 Task: Set the projects base perimissions in member privileges for the organization "Mark56771" to "Admin".
Action: Mouse moved to (1093, 85)
Screenshot: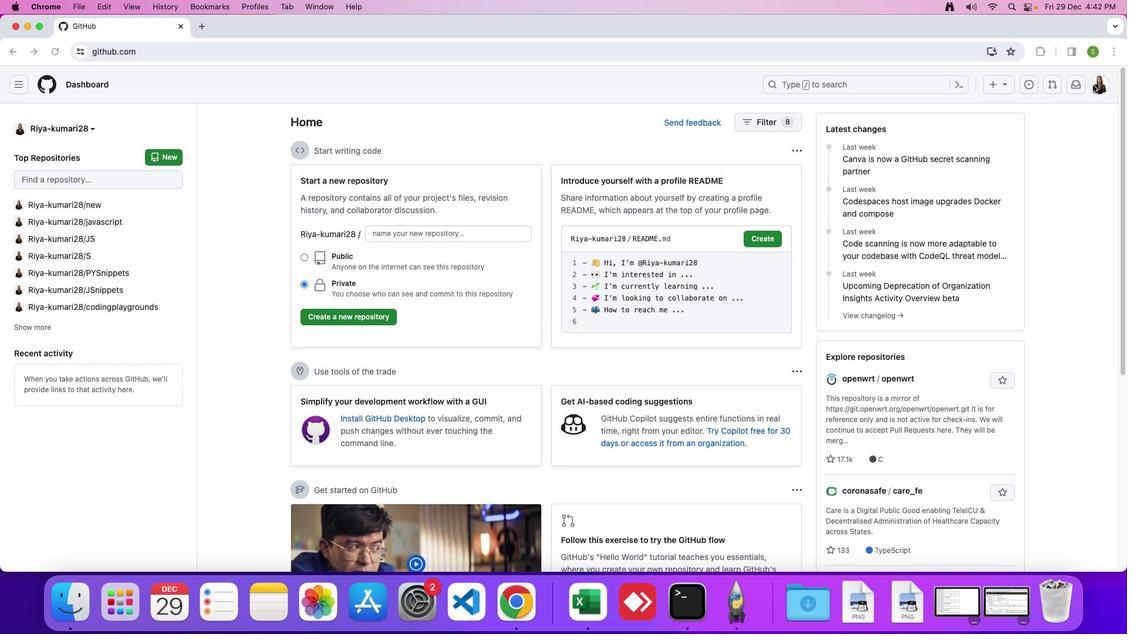 
Action: Mouse pressed left at (1093, 85)
Screenshot: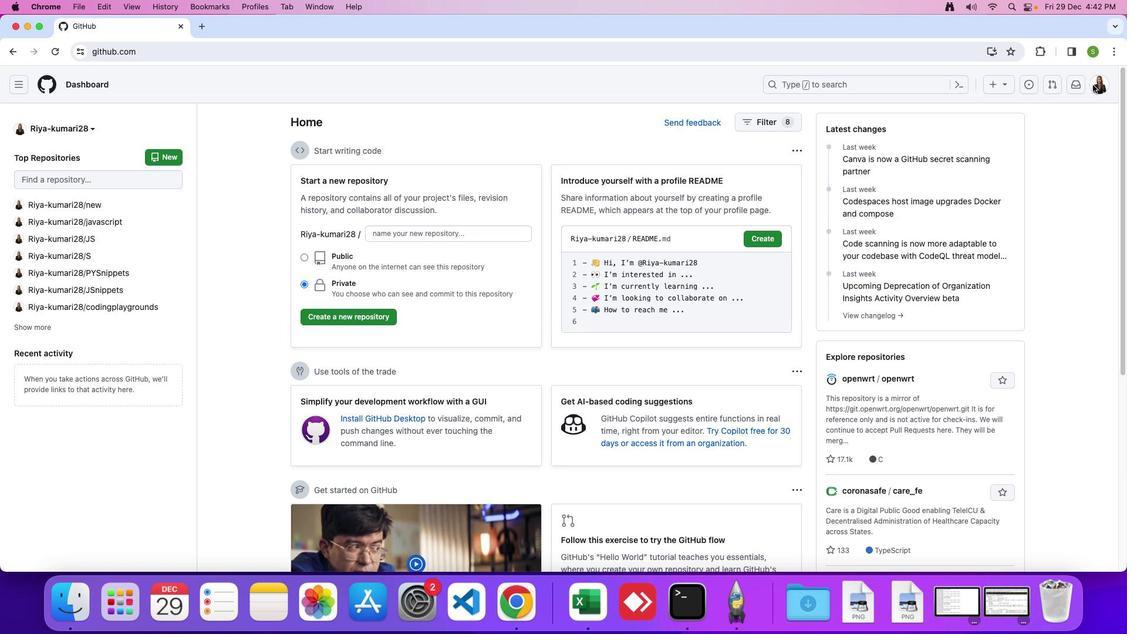 
Action: Mouse moved to (1099, 81)
Screenshot: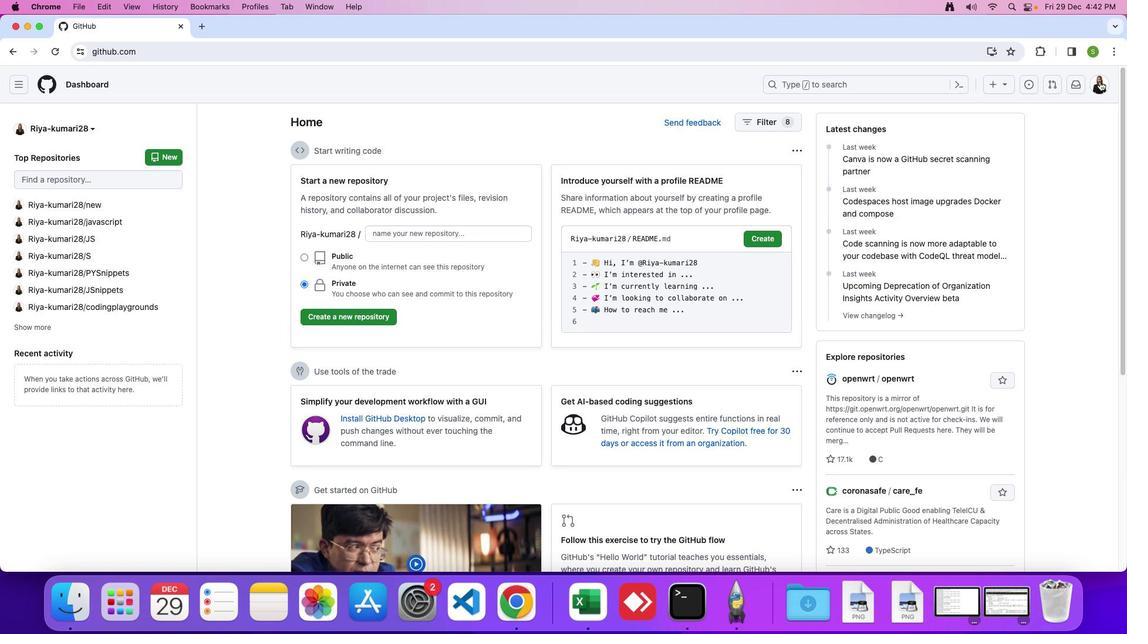 
Action: Mouse pressed left at (1099, 81)
Screenshot: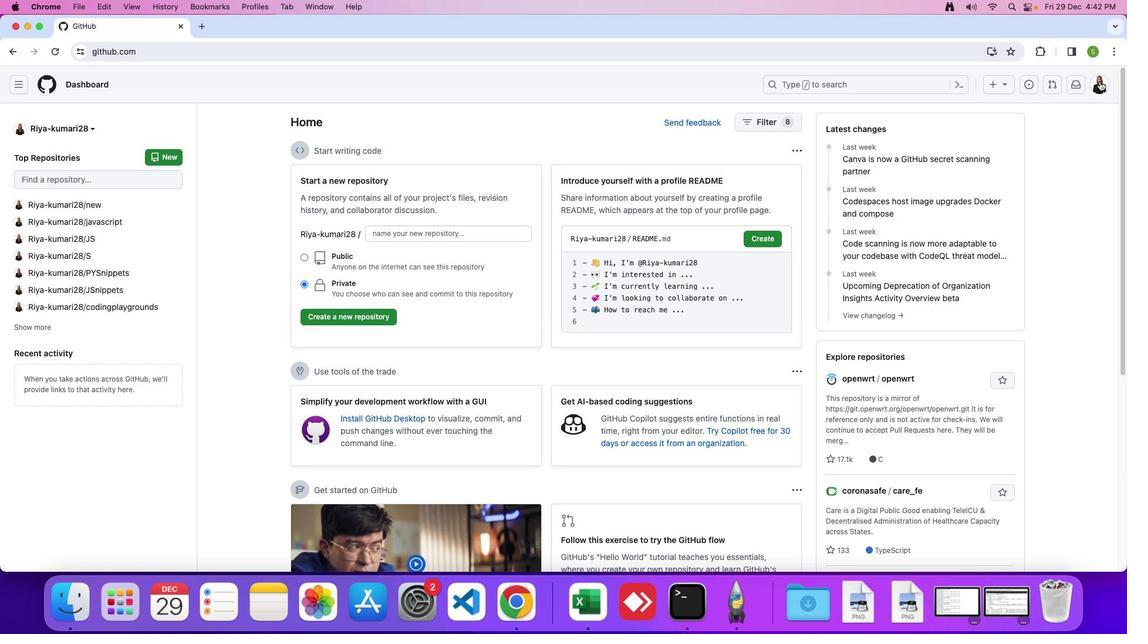 
Action: Mouse moved to (1021, 224)
Screenshot: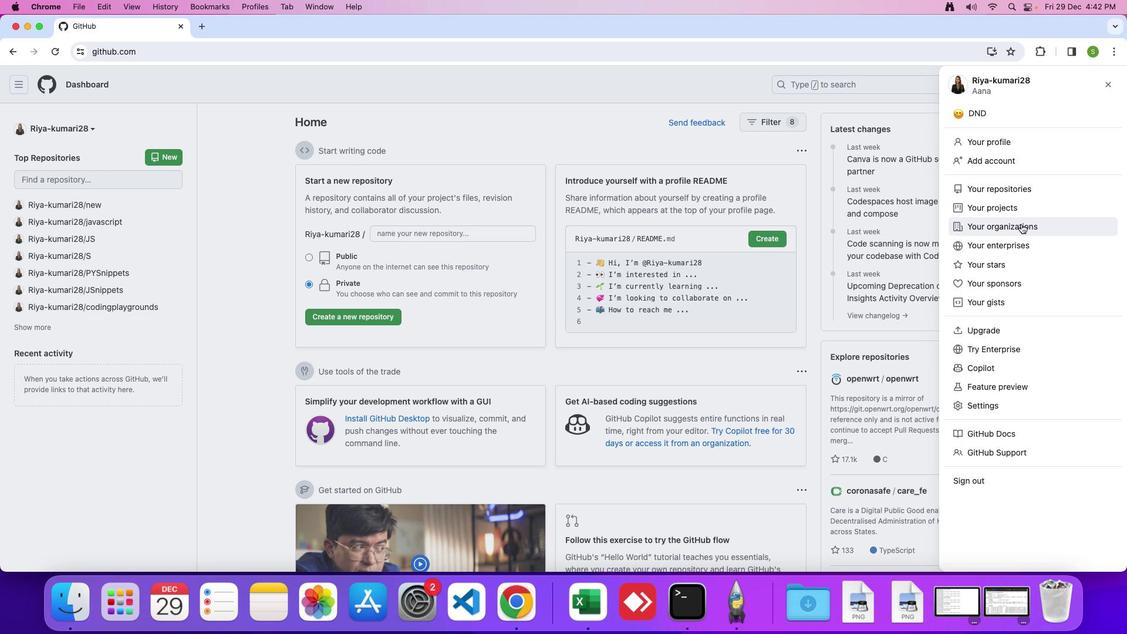 
Action: Mouse pressed left at (1021, 224)
Screenshot: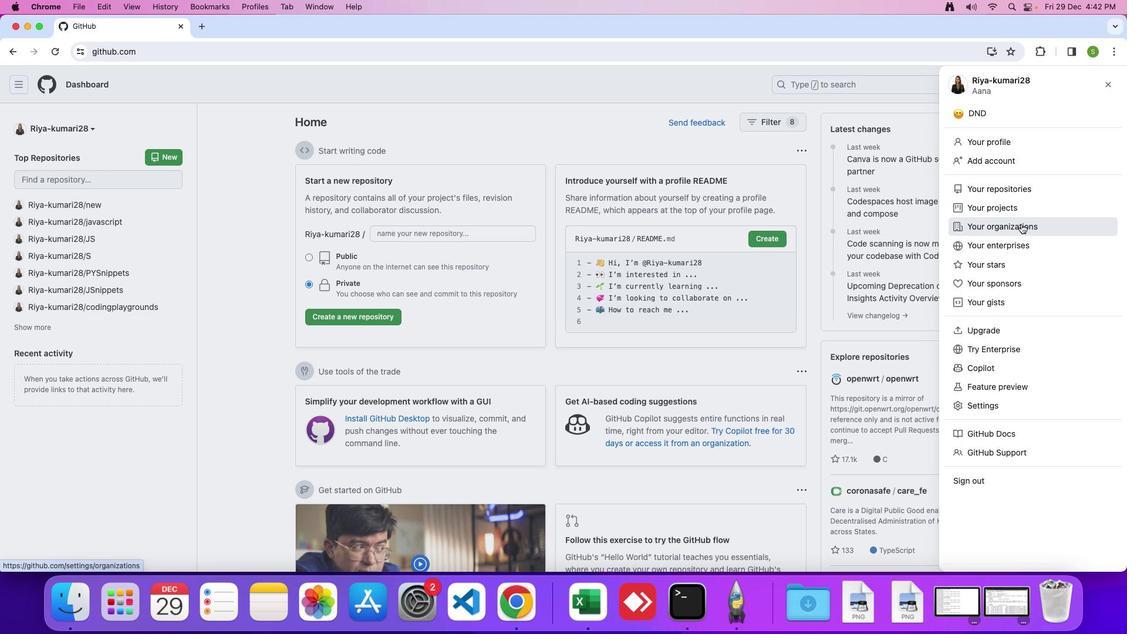
Action: Mouse moved to (853, 243)
Screenshot: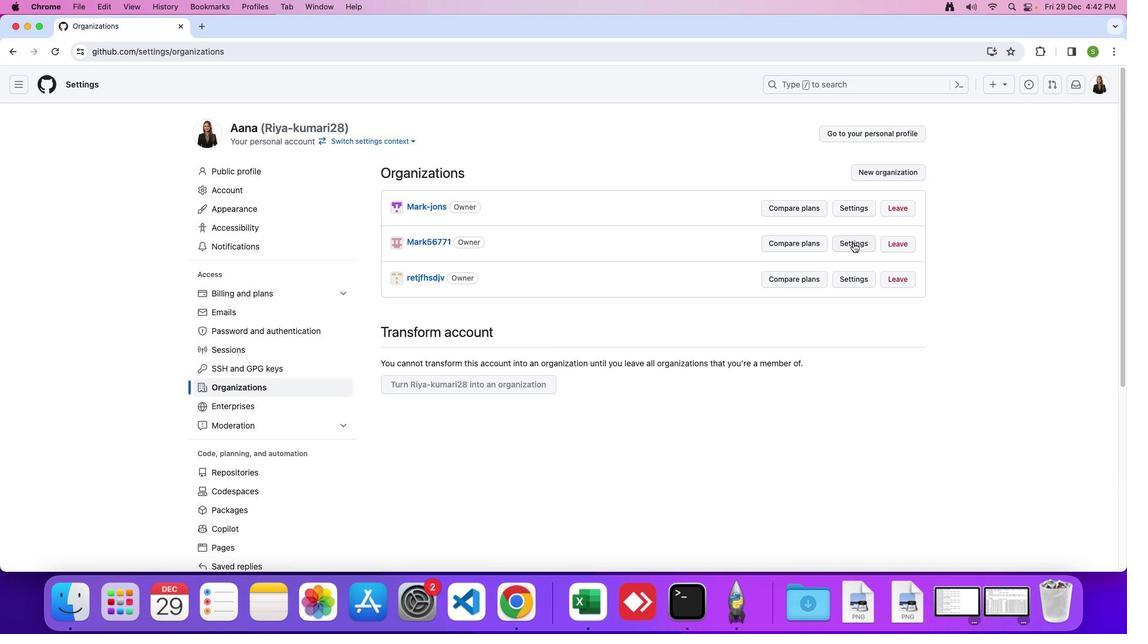 
Action: Mouse pressed left at (853, 243)
Screenshot: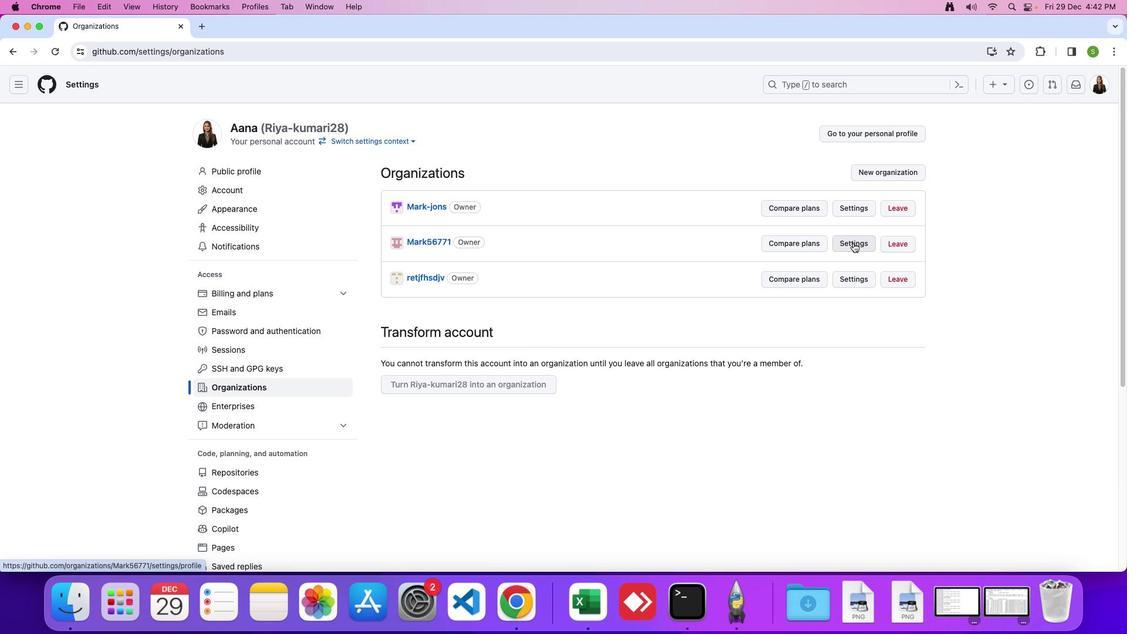 
Action: Mouse moved to (277, 280)
Screenshot: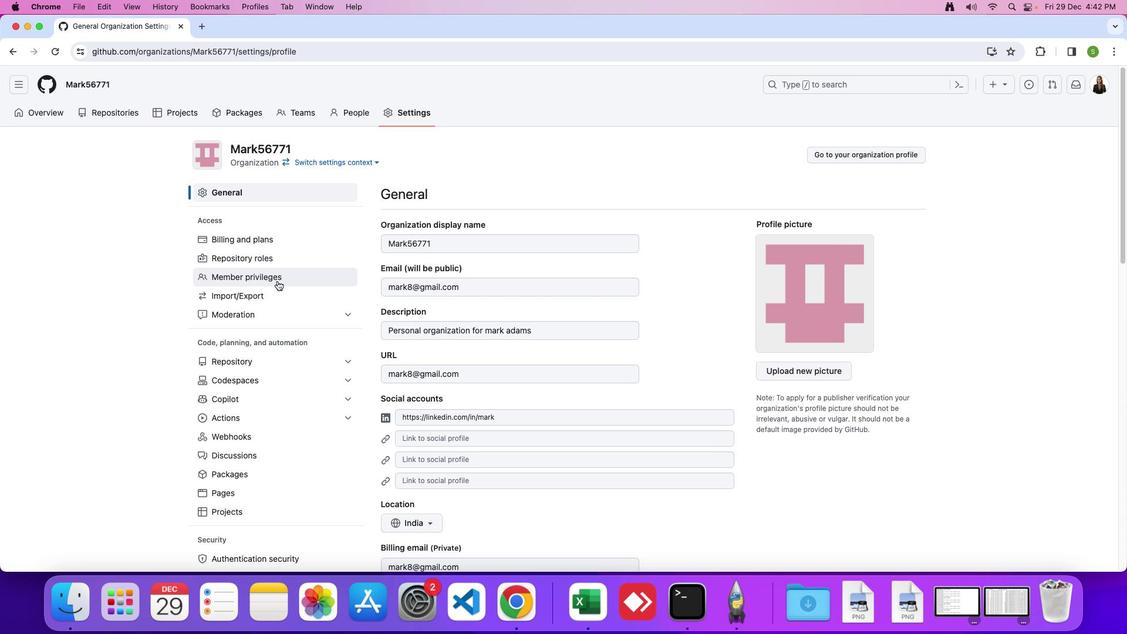 
Action: Mouse pressed left at (277, 280)
Screenshot: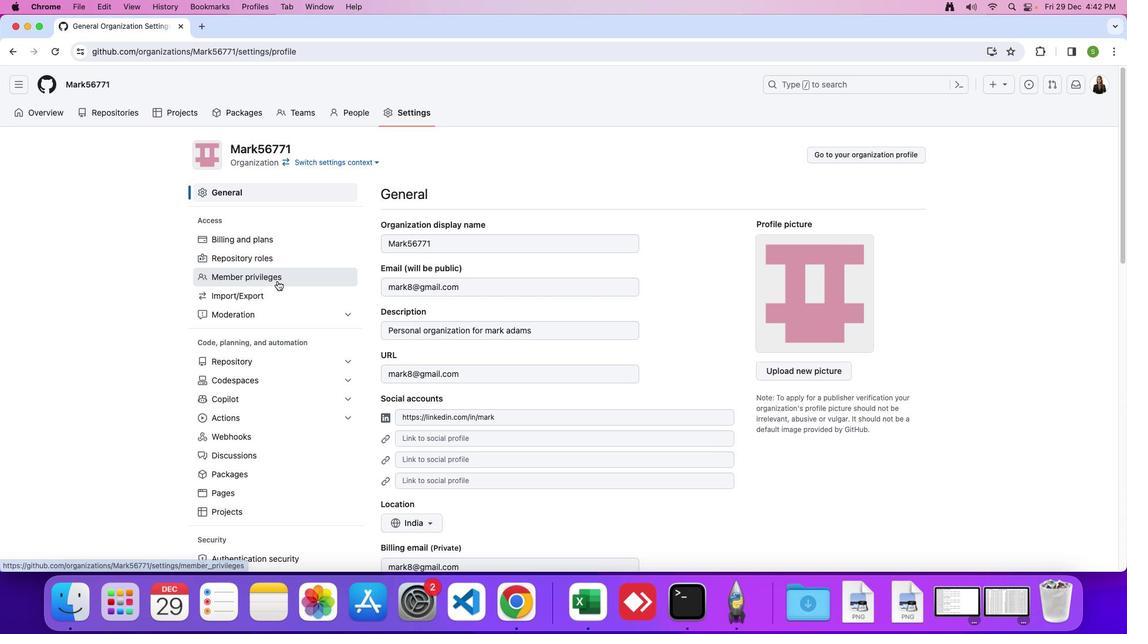 
Action: Mouse moved to (498, 362)
Screenshot: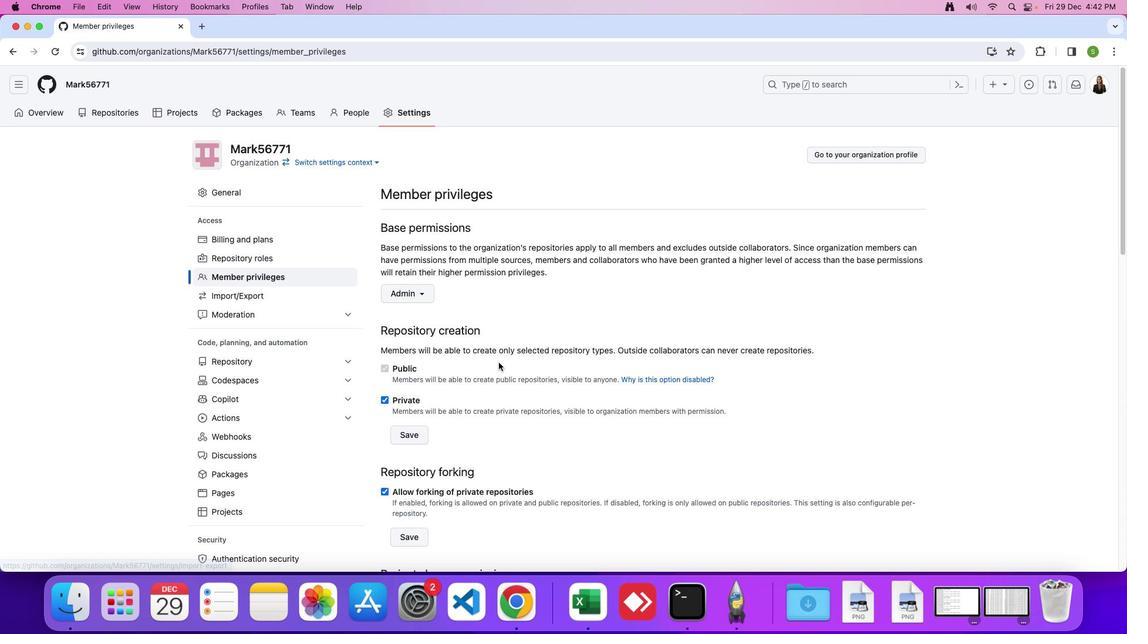 
Action: Mouse scrolled (498, 362) with delta (0, 0)
Screenshot: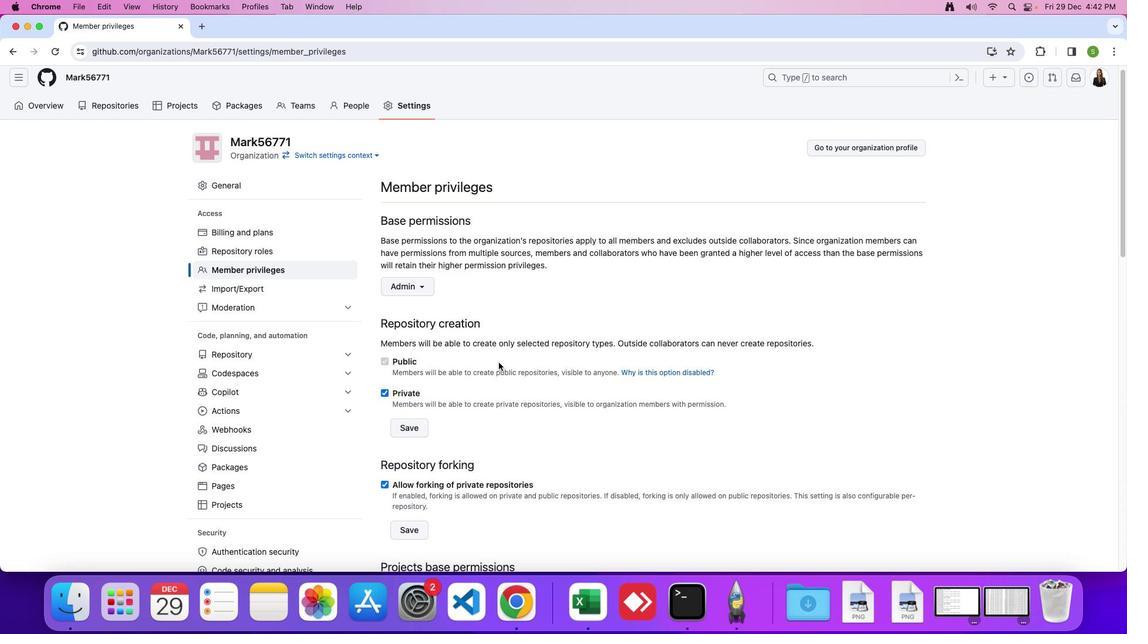 
Action: Mouse scrolled (498, 362) with delta (0, 0)
Screenshot: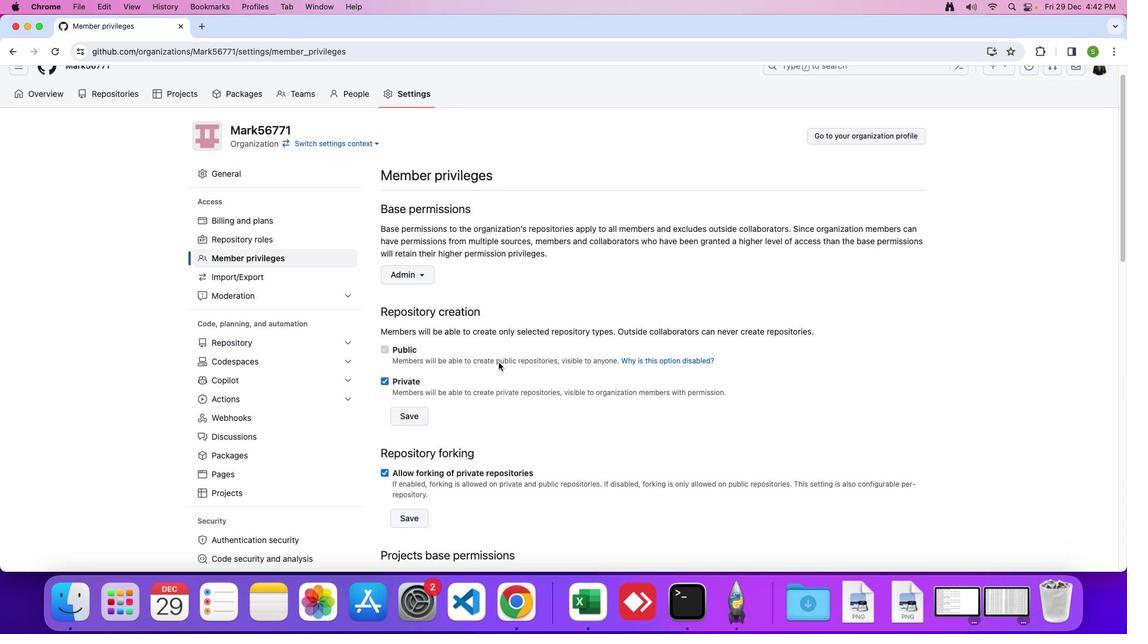 
Action: Mouse scrolled (498, 362) with delta (0, -1)
Screenshot: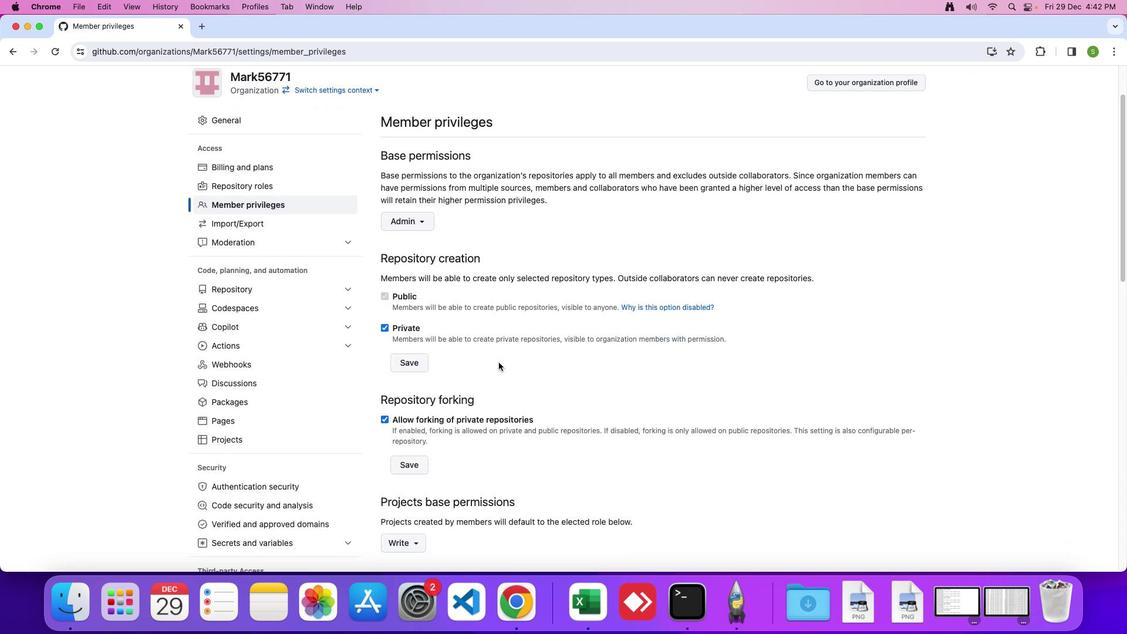 
Action: Mouse scrolled (498, 362) with delta (0, 0)
Screenshot: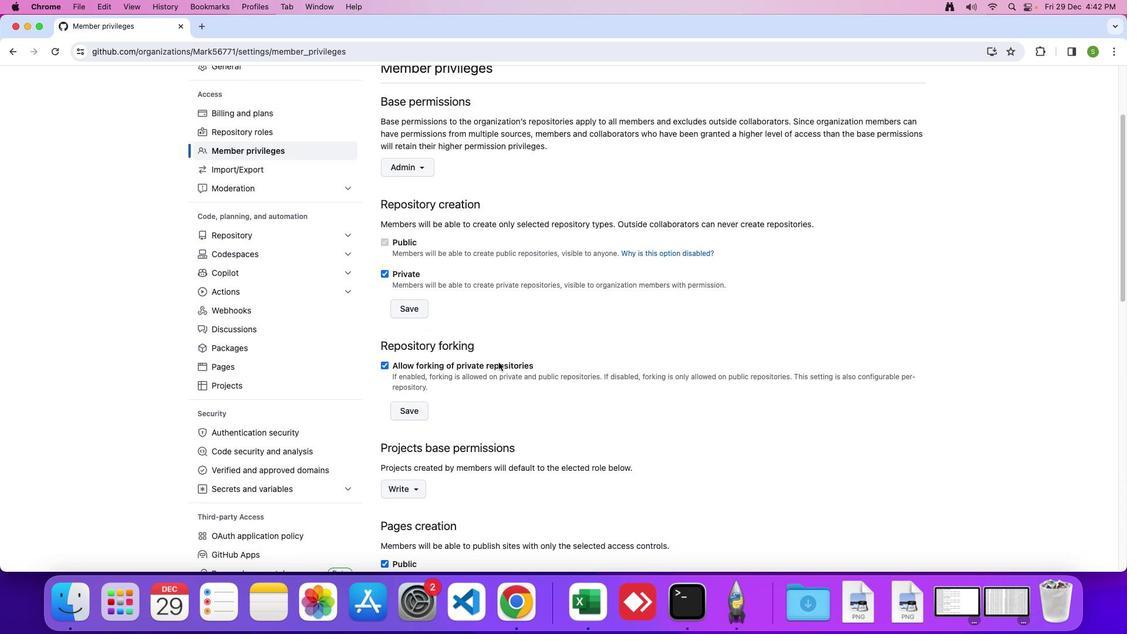 
Action: Mouse scrolled (498, 362) with delta (0, 0)
Screenshot: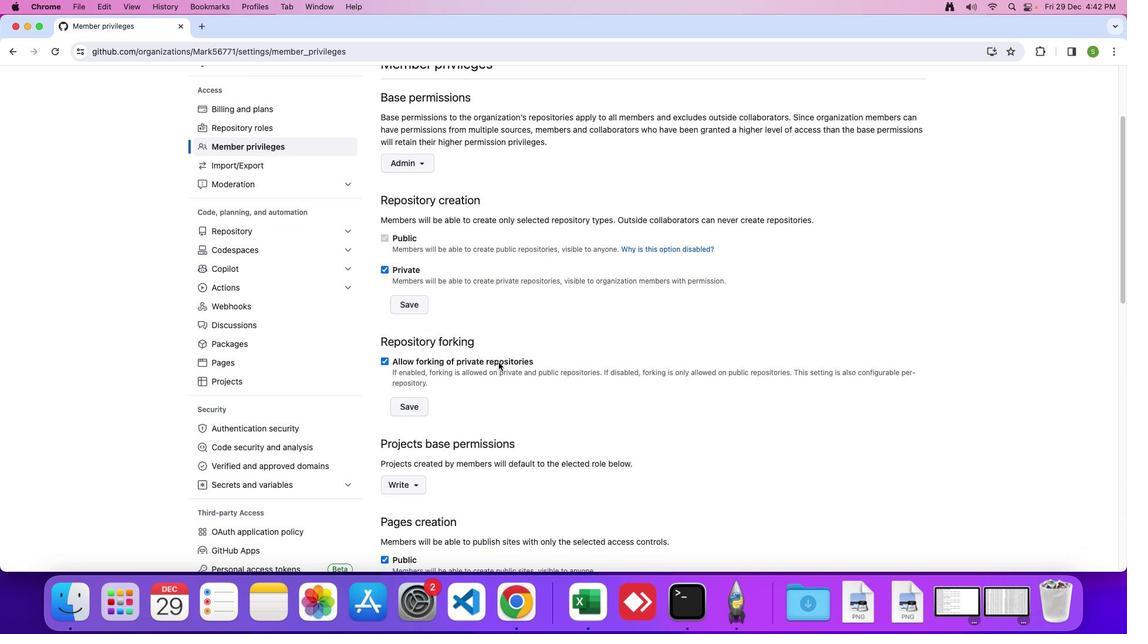
Action: Mouse scrolled (498, 362) with delta (0, -1)
Screenshot: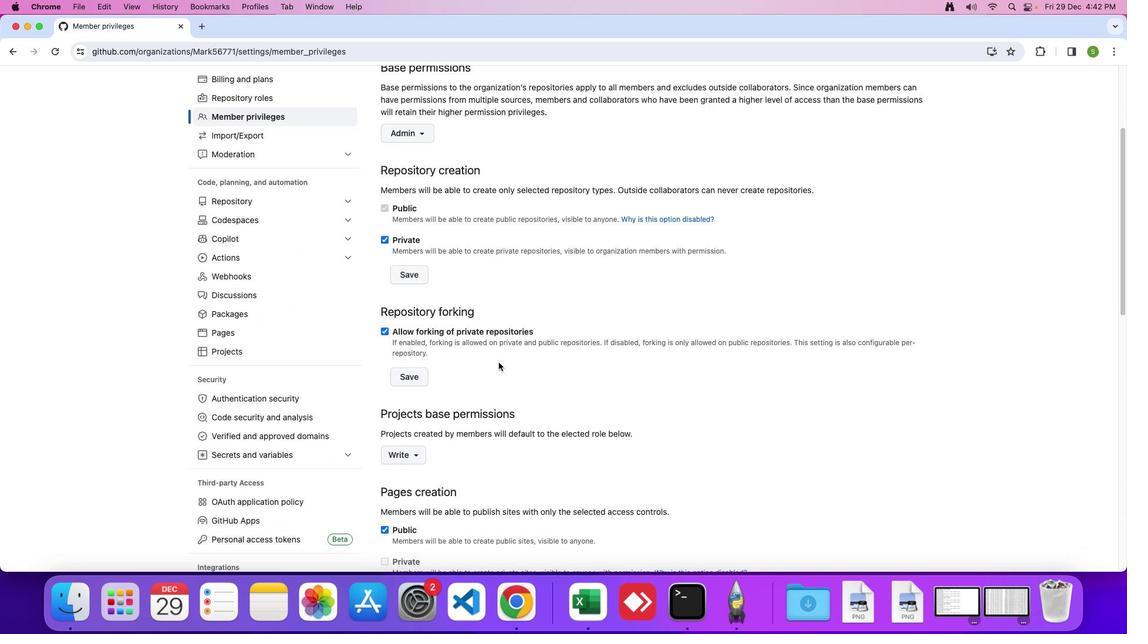 
Action: Mouse moved to (416, 415)
Screenshot: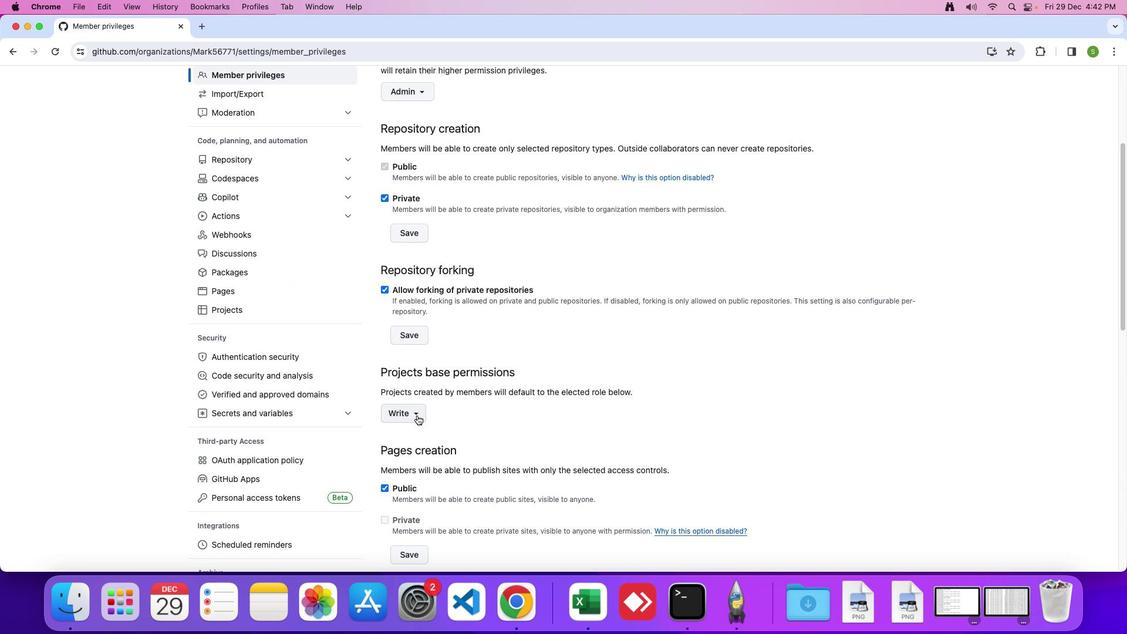 
Action: Mouse pressed left at (416, 415)
Screenshot: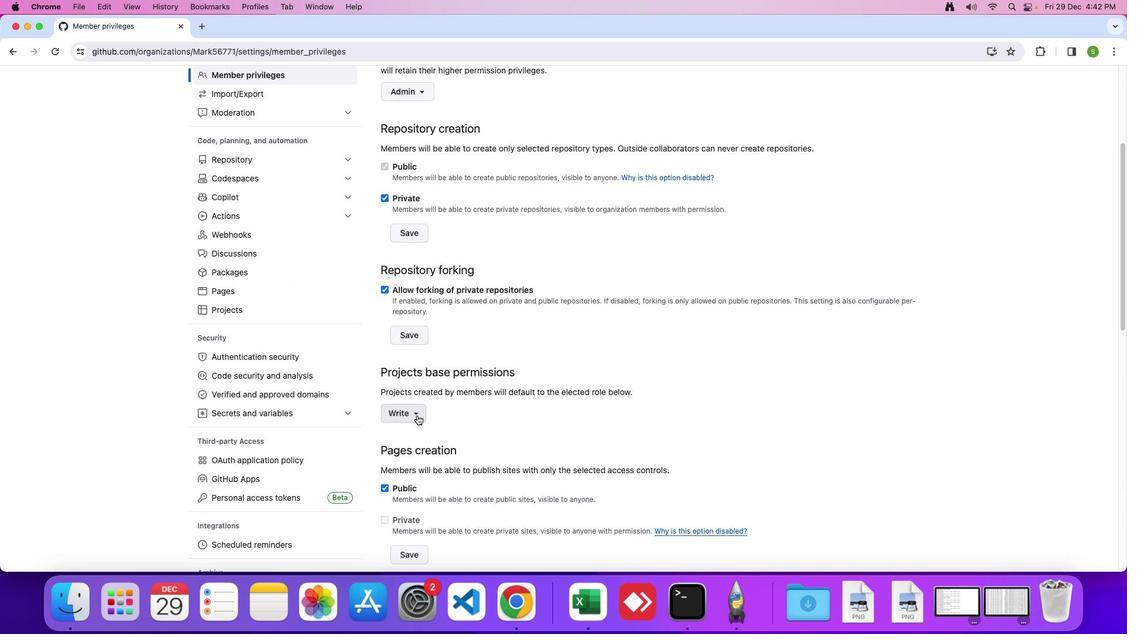 
Action: Mouse moved to (420, 500)
Screenshot: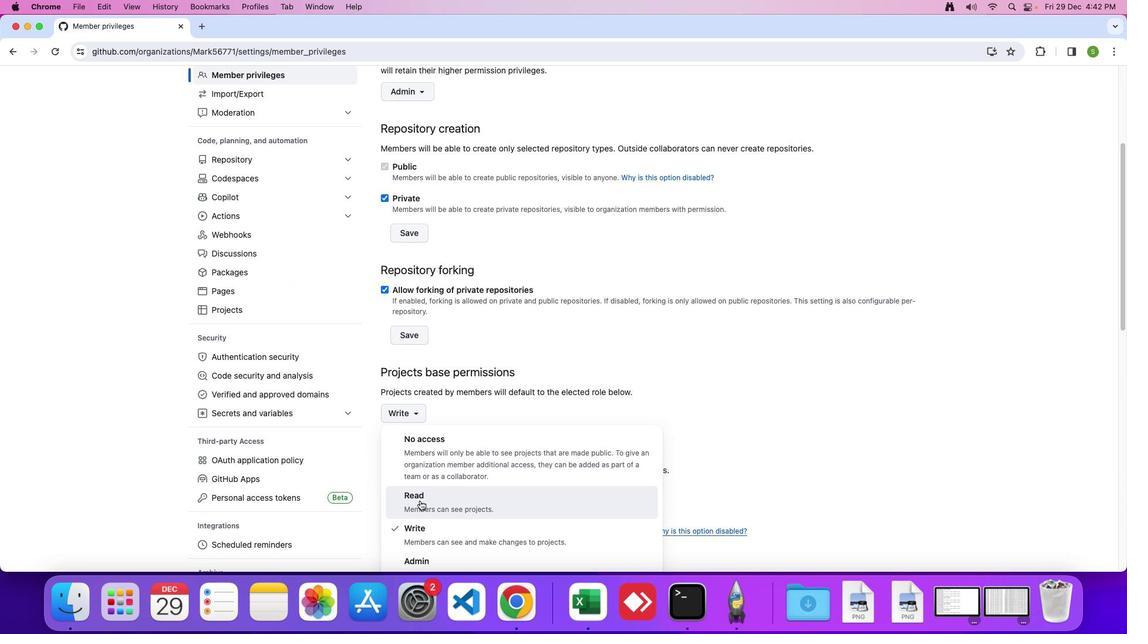 
Action: Mouse scrolled (420, 500) with delta (0, 0)
Screenshot: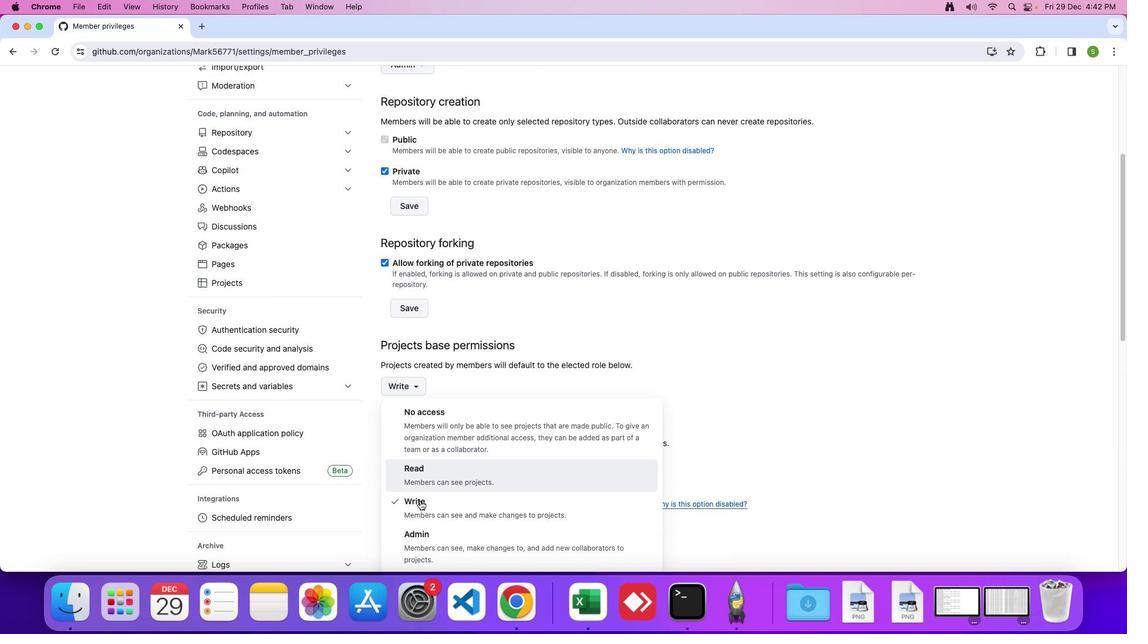 
Action: Mouse scrolled (420, 500) with delta (0, 0)
Screenshot: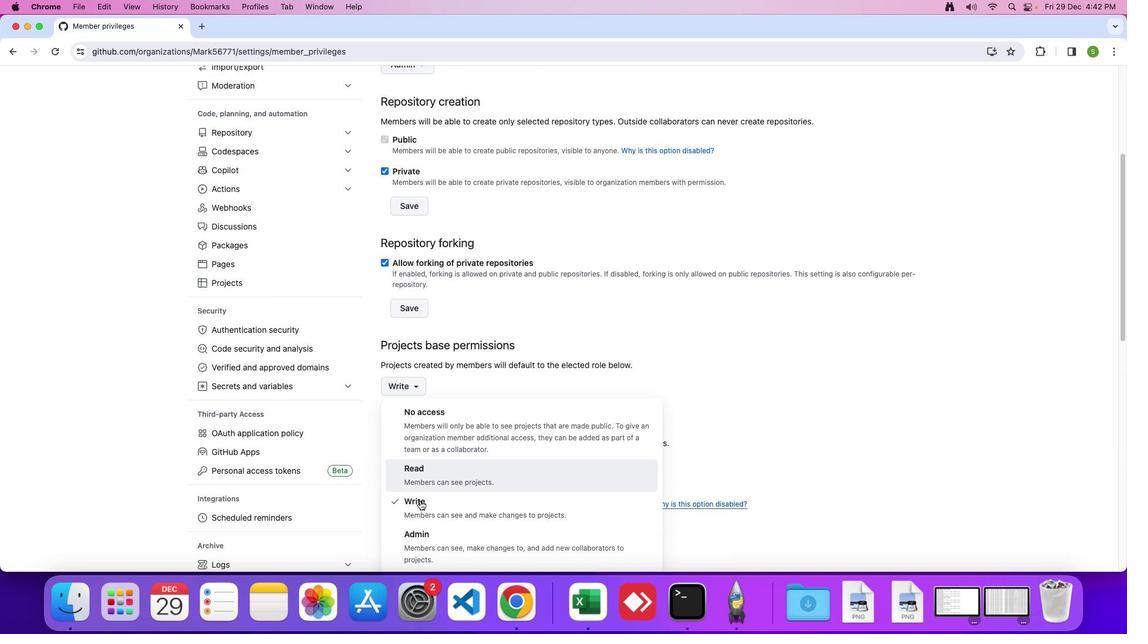 
Action: Mouse scrolled (420, 500) with delta (0, -1)
Screenshot: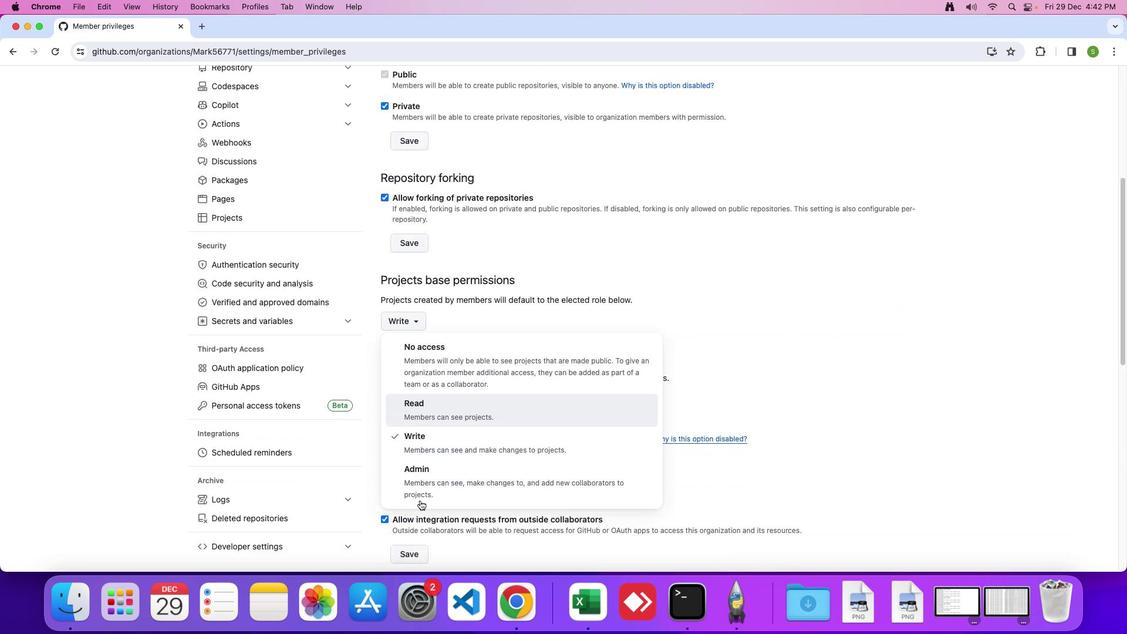 
Action: Mouse moved to (433, 458)
Screenshot: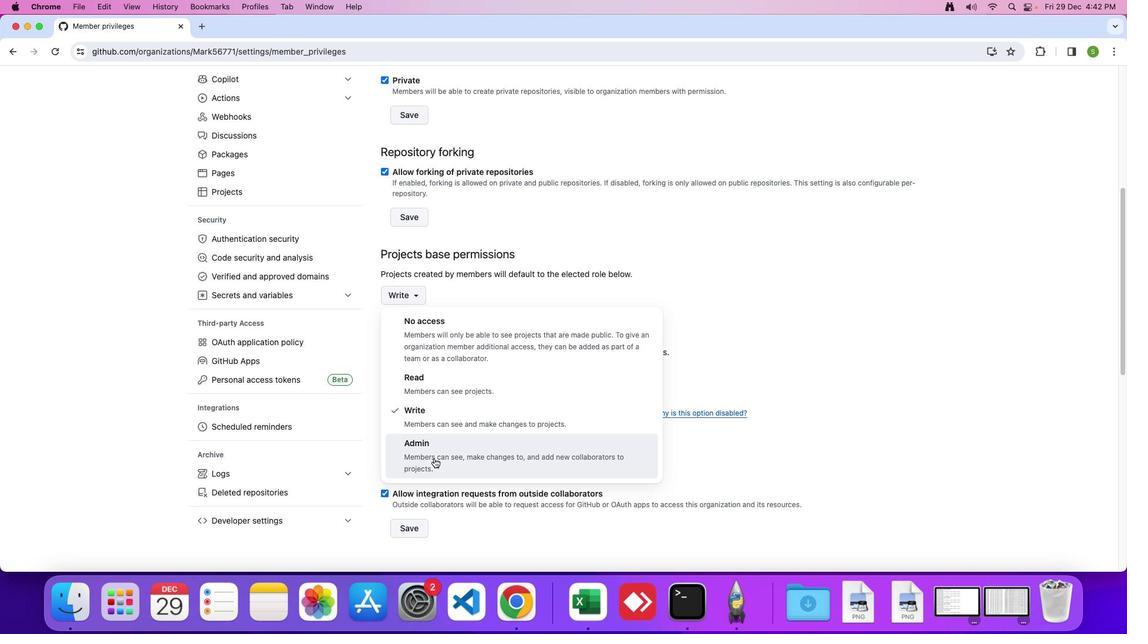 
Action: Mouse pressed left at (433, 458)
Screenshot: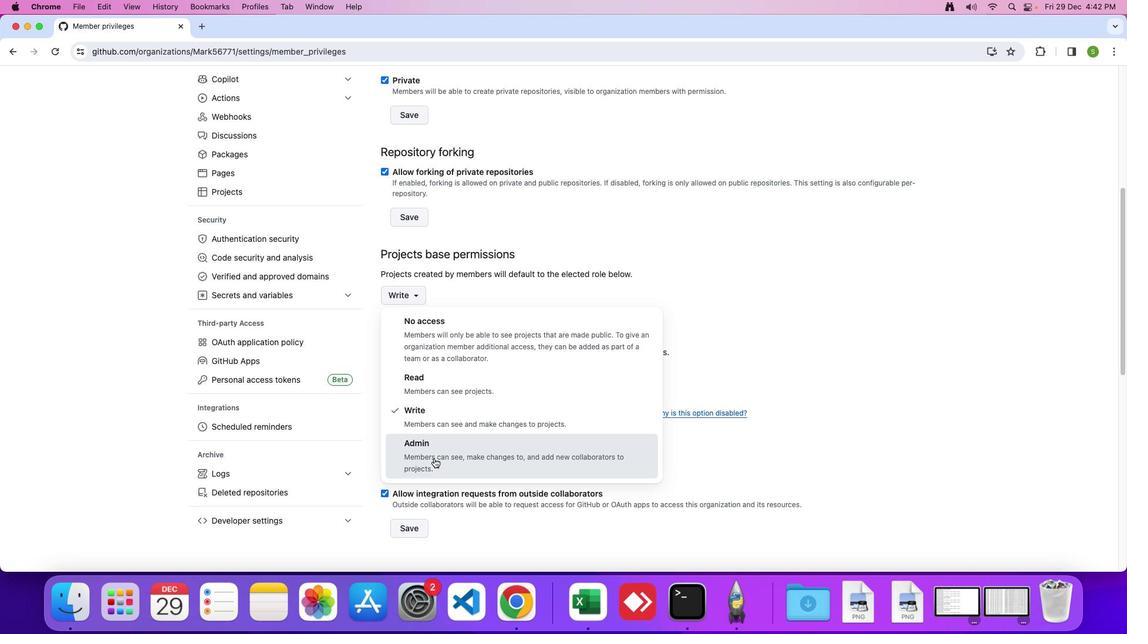 
Action: Mouse moved to (558, 369)
Screenshot: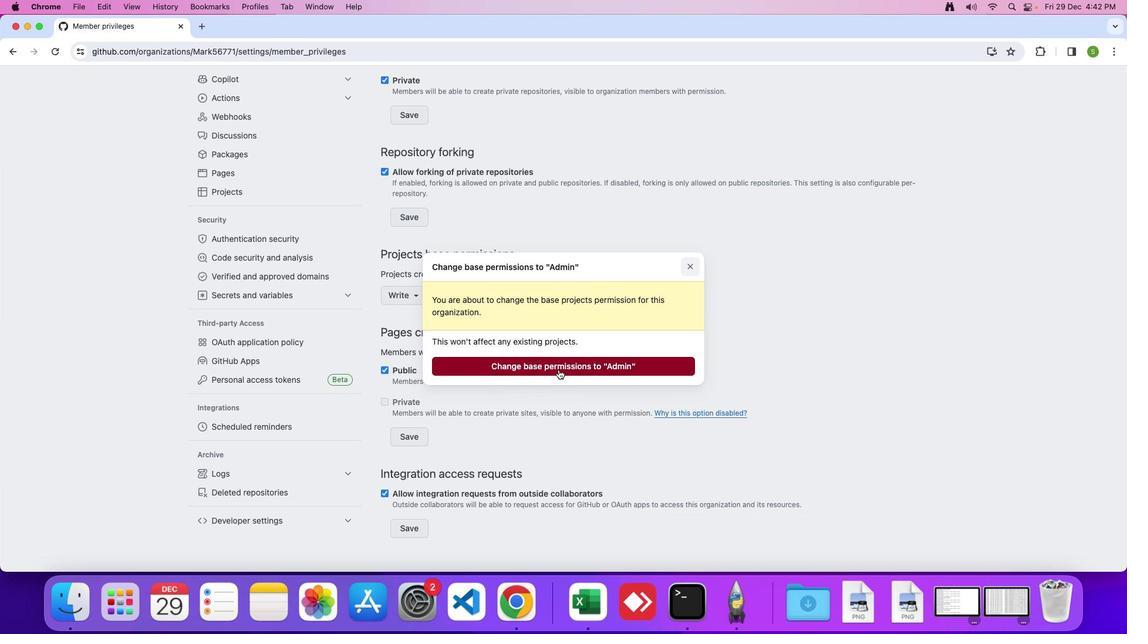 
Action: Mouse pressed left at (558, 369)
Screenshot: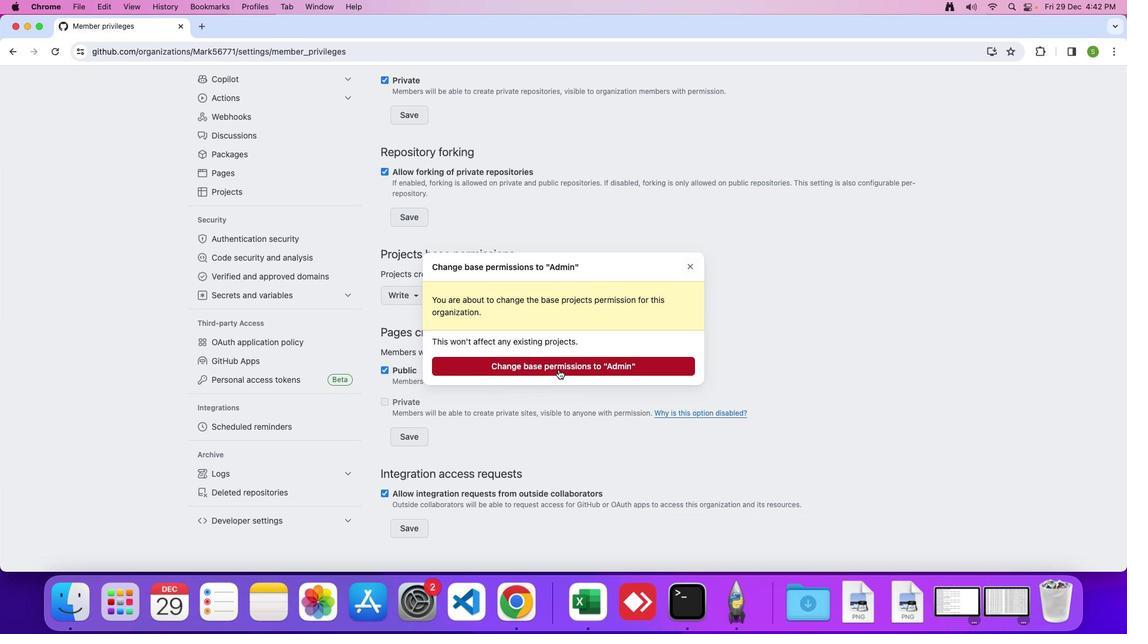 
Action: Mouse moved to (540, 401)
Screenshot: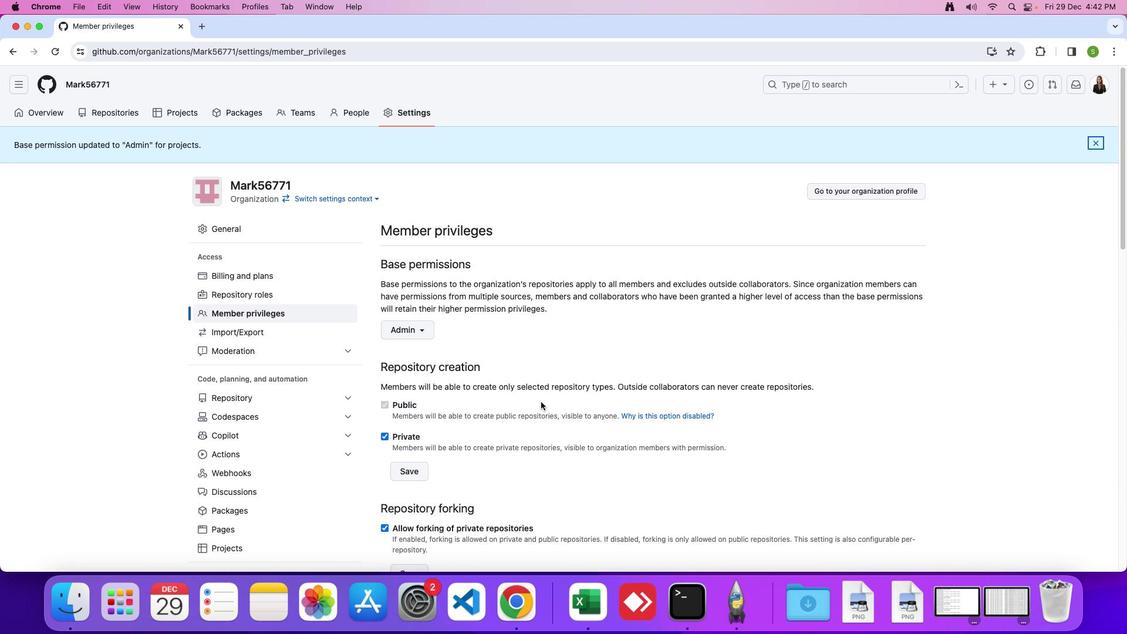 
Action: Mouse scrolled (540, 401) with delta (0, 0)
Screenshot: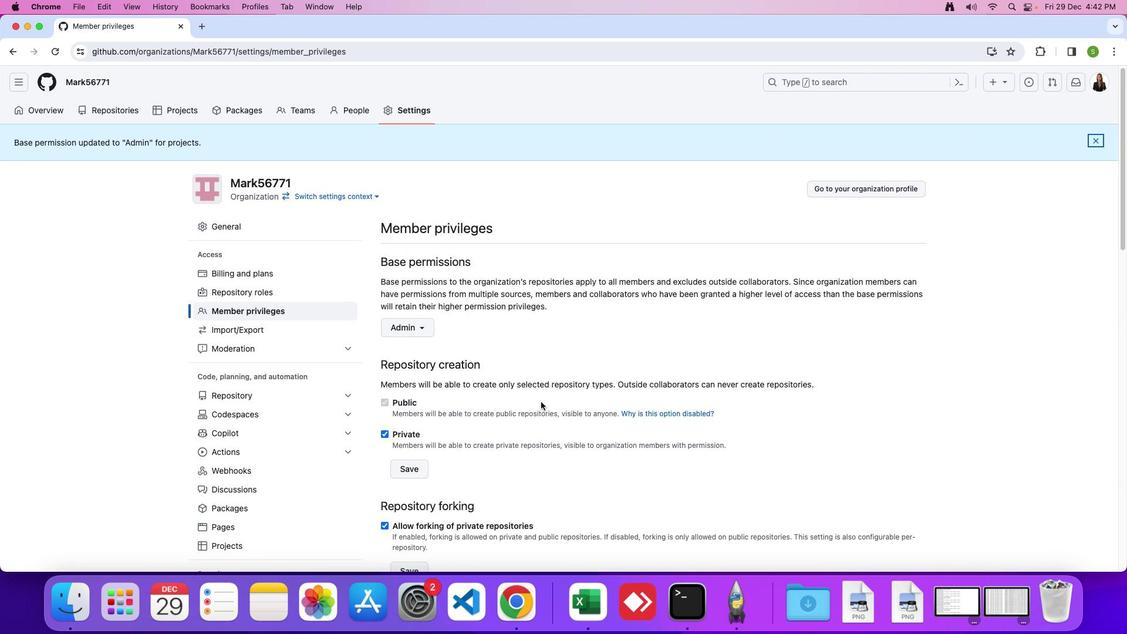 
Action: Mouse scrolled (540, 401) with delta (0, 0)
Screenshot: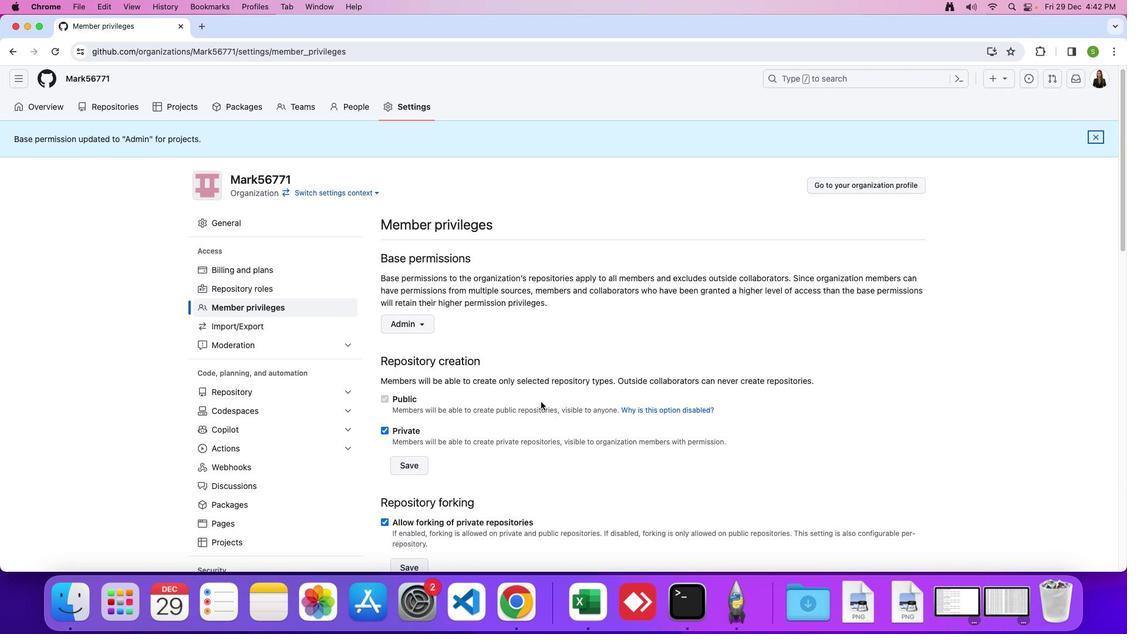 
Action: Mouse scrolled (540, 401) with delta (0, 0)
Screenshot: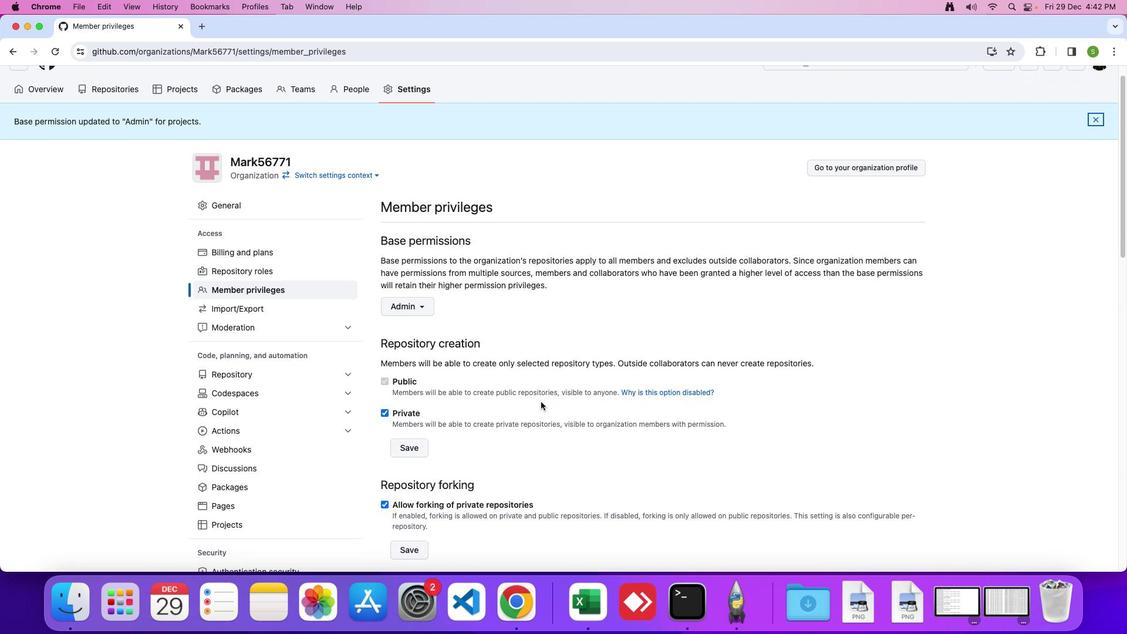 
Action: Mouse scrolled (540, 401) with delta (0, 0)
Screenshot: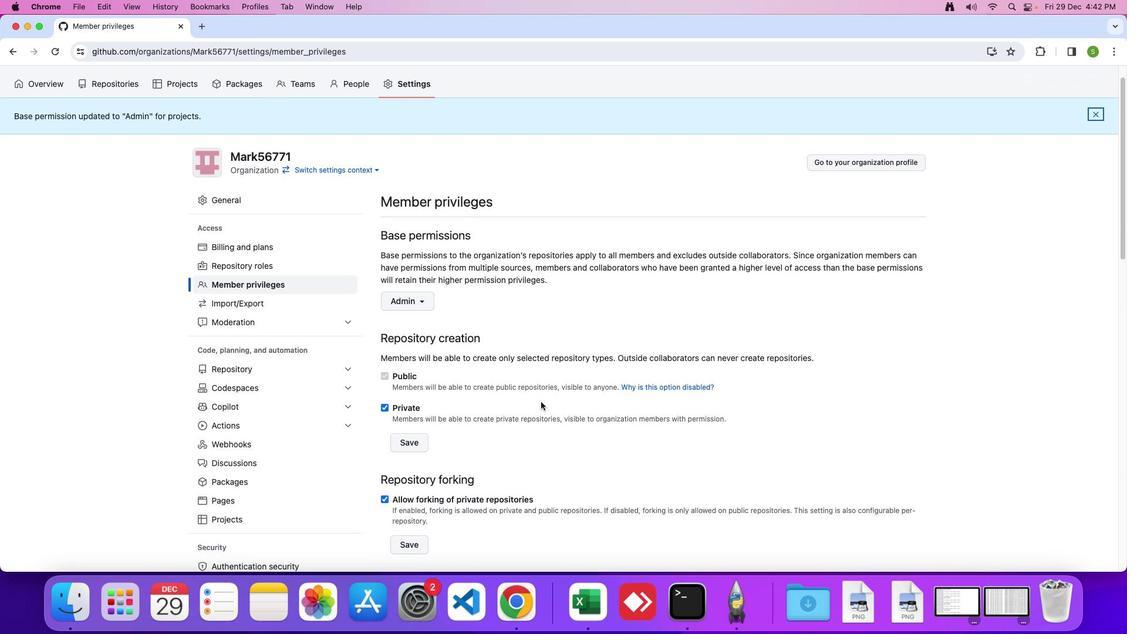 
Action: Mouse scrolled (540, 401) with delta (0, 0)
Screenshot: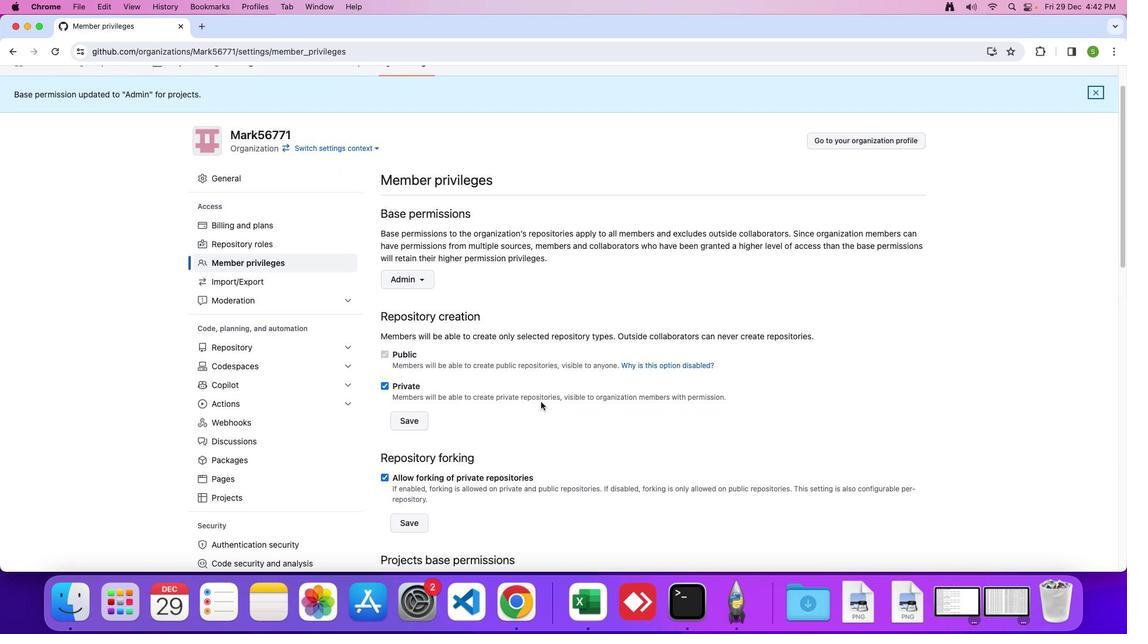 
Action: Mouse scrolled (540, 401) with delta (0, 0)
Screenshot: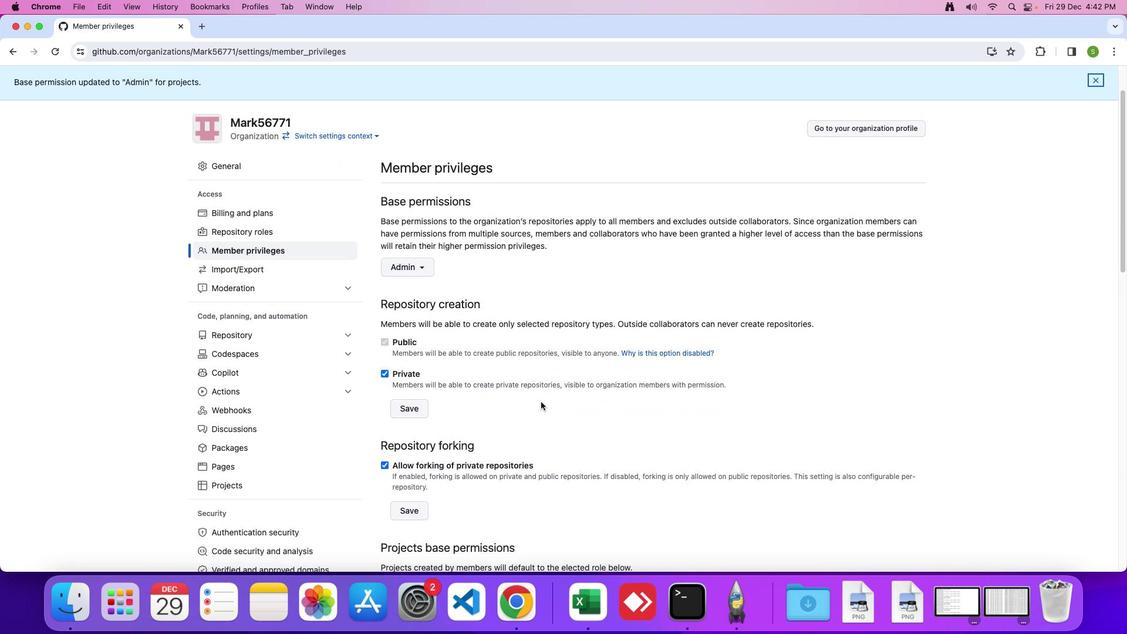 
Action: Mouse scrolled (540, 401) with delta (0, -2)
Screenshot: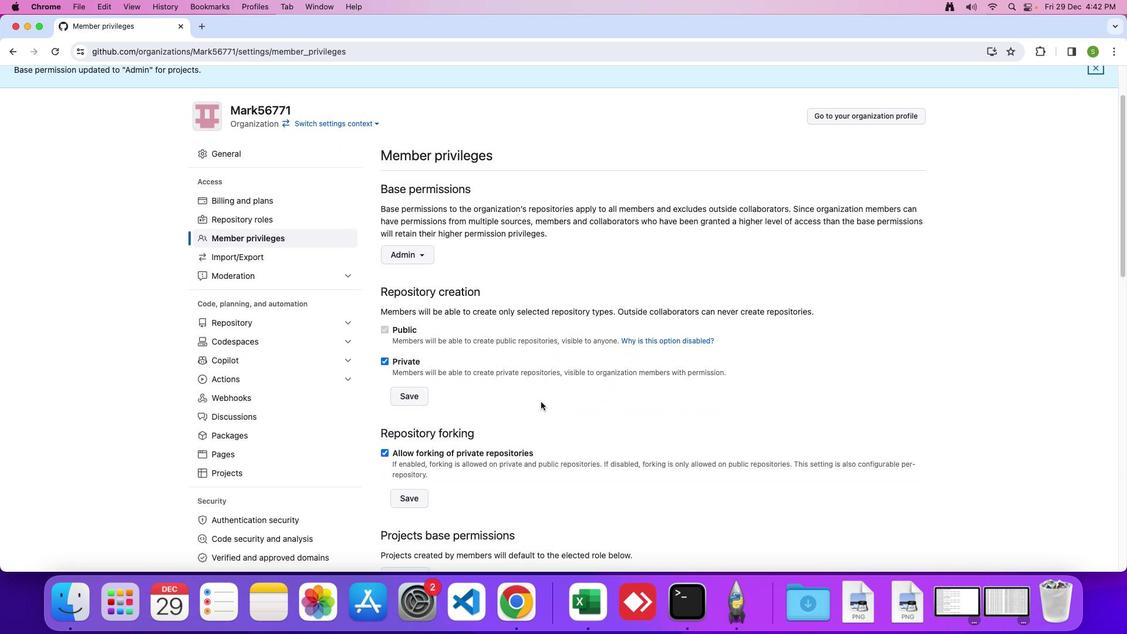 
Action: Mouse scrolled (540, 401) with delta (0, 0)
Screenshot: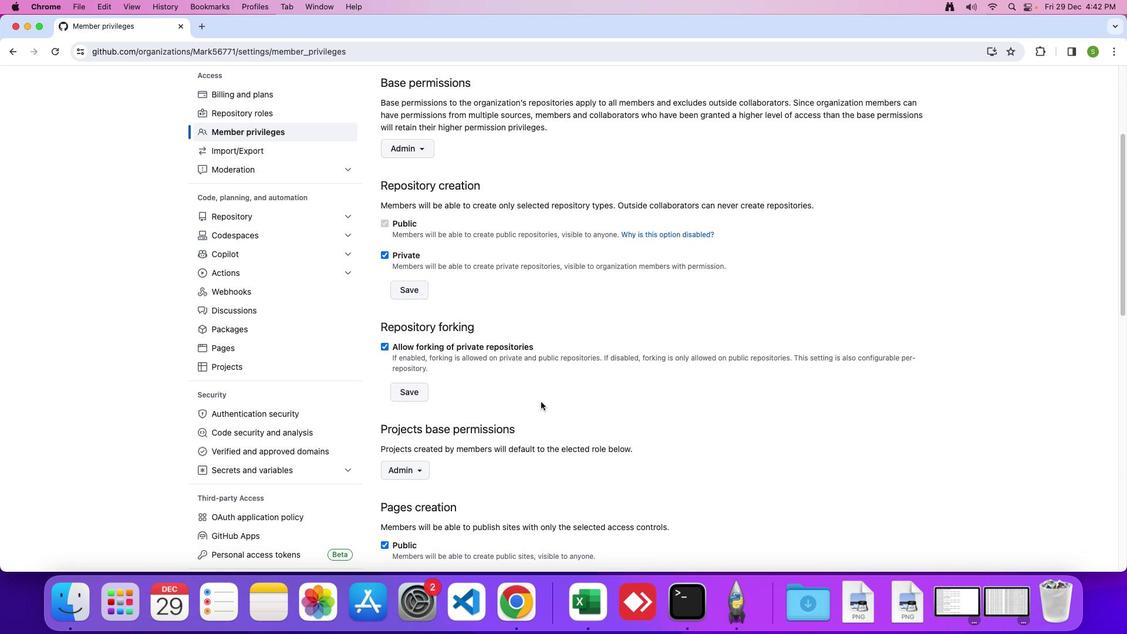 
Action: Mouse scrolled (540, 401) with delta (0, 0)
Screenshot: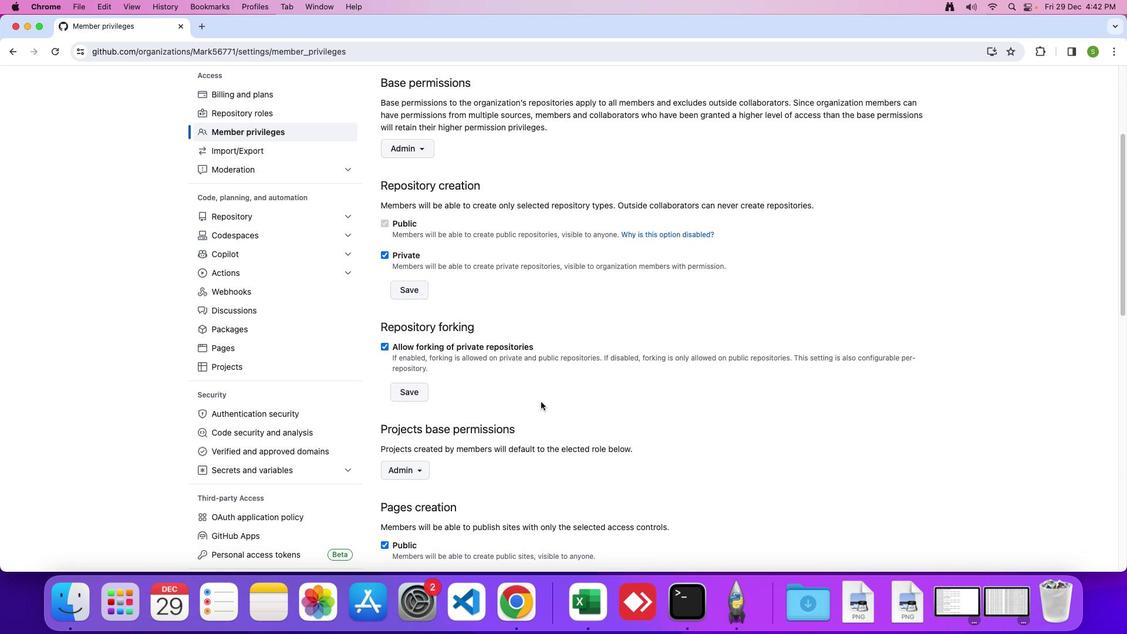 
Action: Mouse scrolled (540, 401) with delta (0, -2)
Screenshot: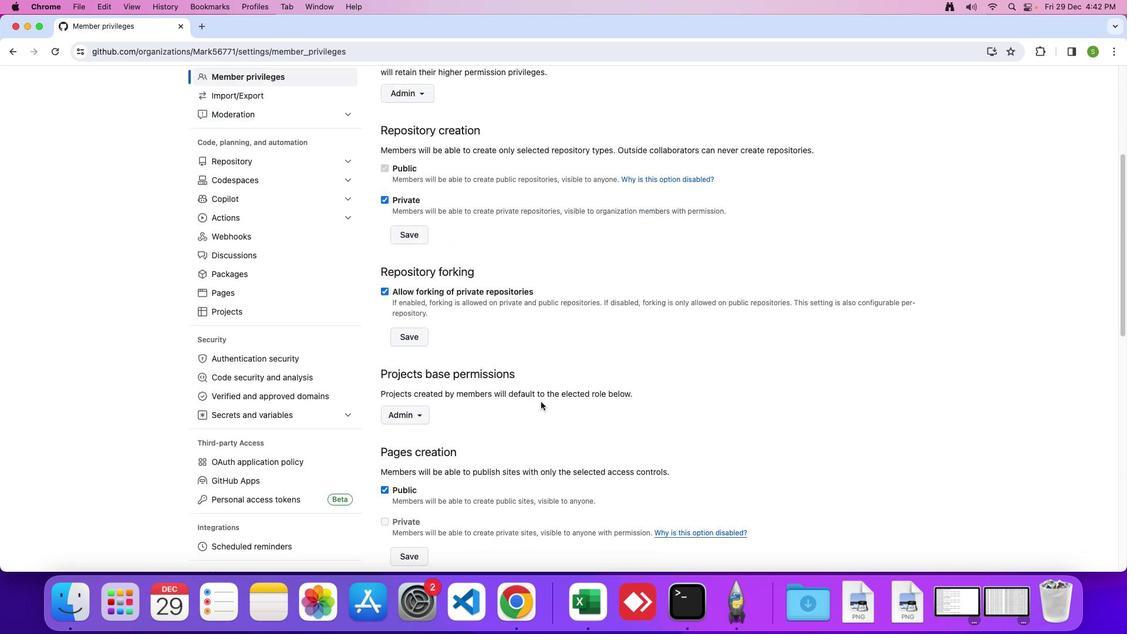 
Action: Mouse moved to (449, 364)
Screenshot: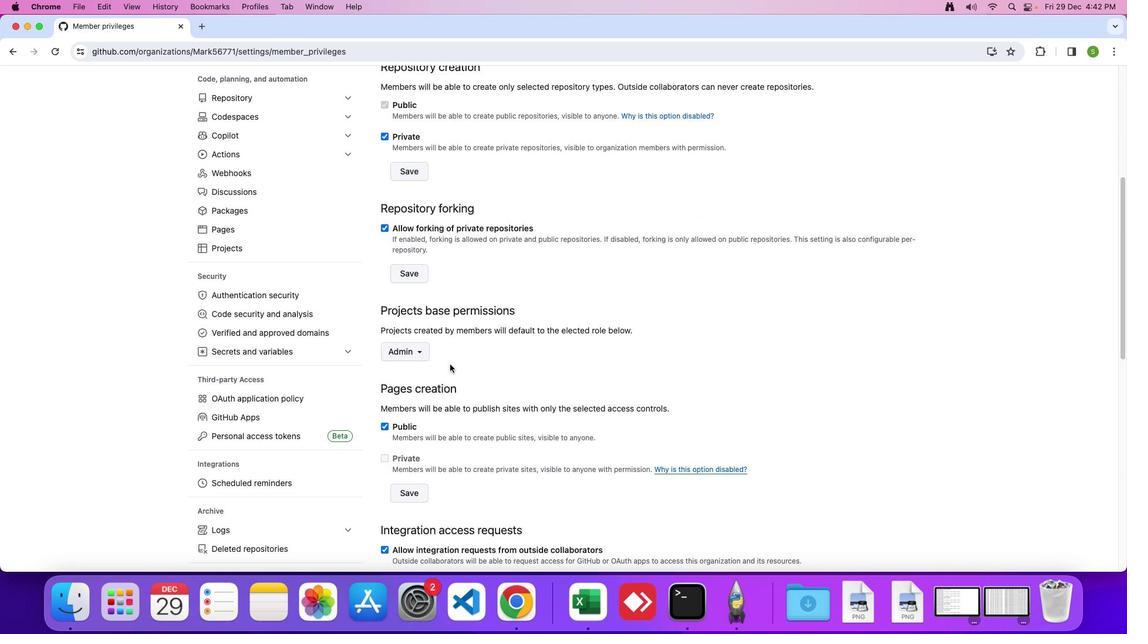 
